 Task: Select a due date automation when advanced off, 2 working days after a card is due at 02:00 PM.
Action: Mouse moved to (493, 519)
Screenshot: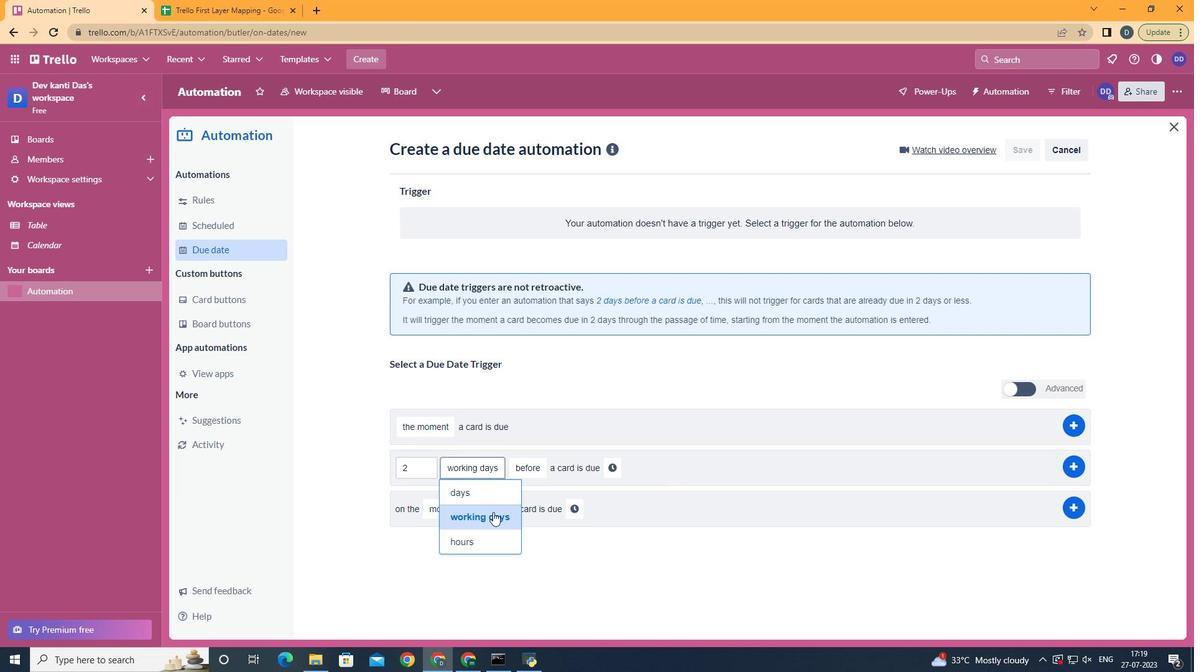 
Action: Mouse pressed left at (493, 519)
Screenshot: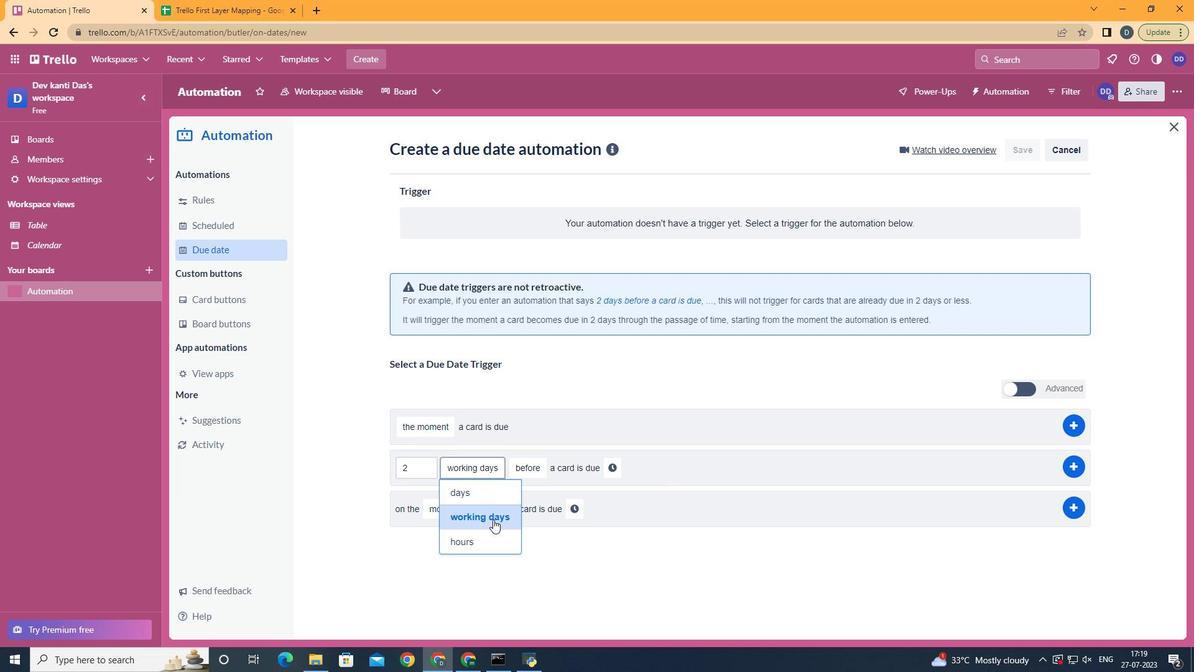 
Action: Mouse moved to (537, 514)
Screenshot: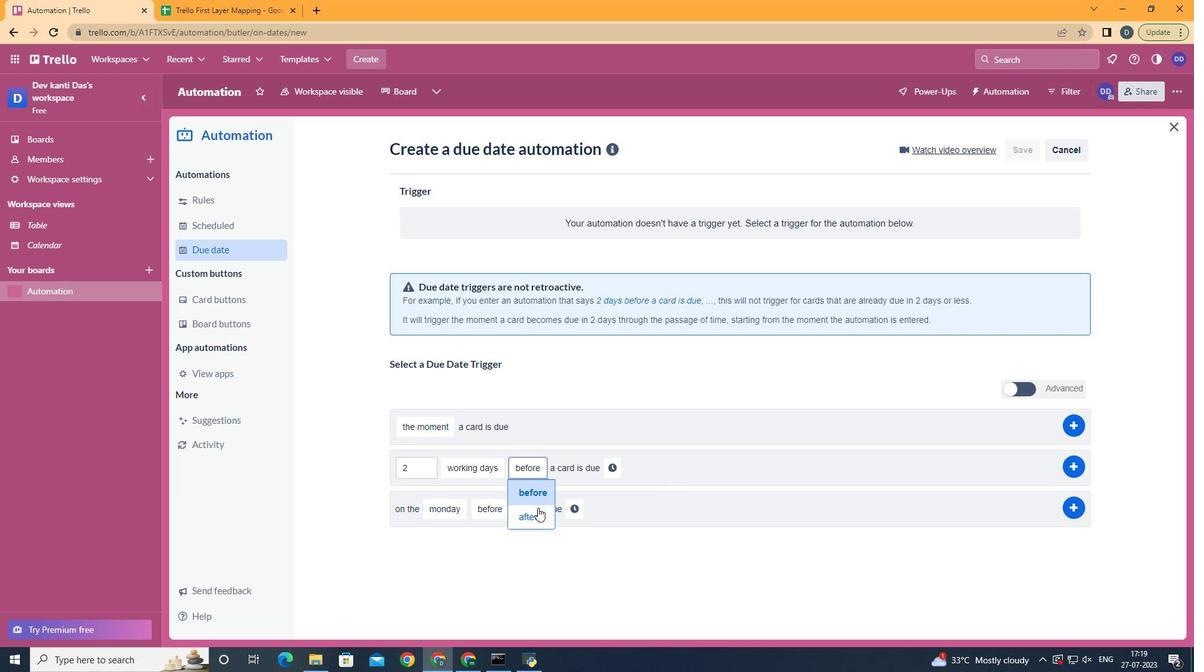 
Action: Mouse pressed left at (537, 514)
Screenshot: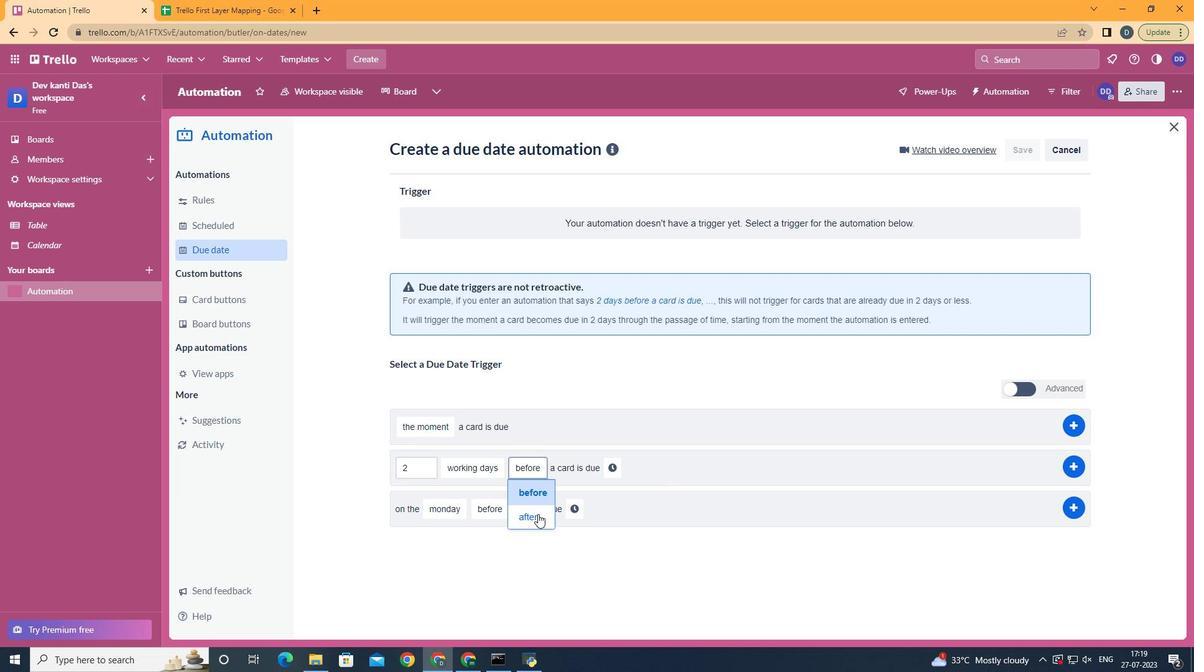 
Action: Mouse moved to (604, 467)
Screenshot: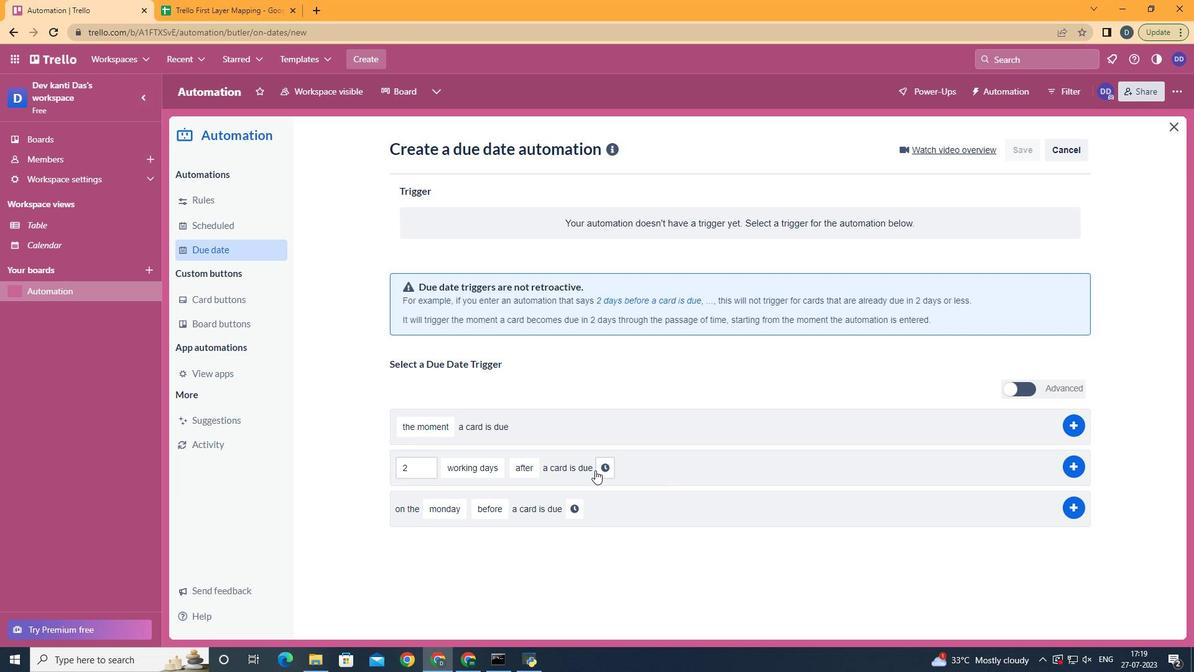 
Action: Mouse pressed left at (604, 467)
Screenshot: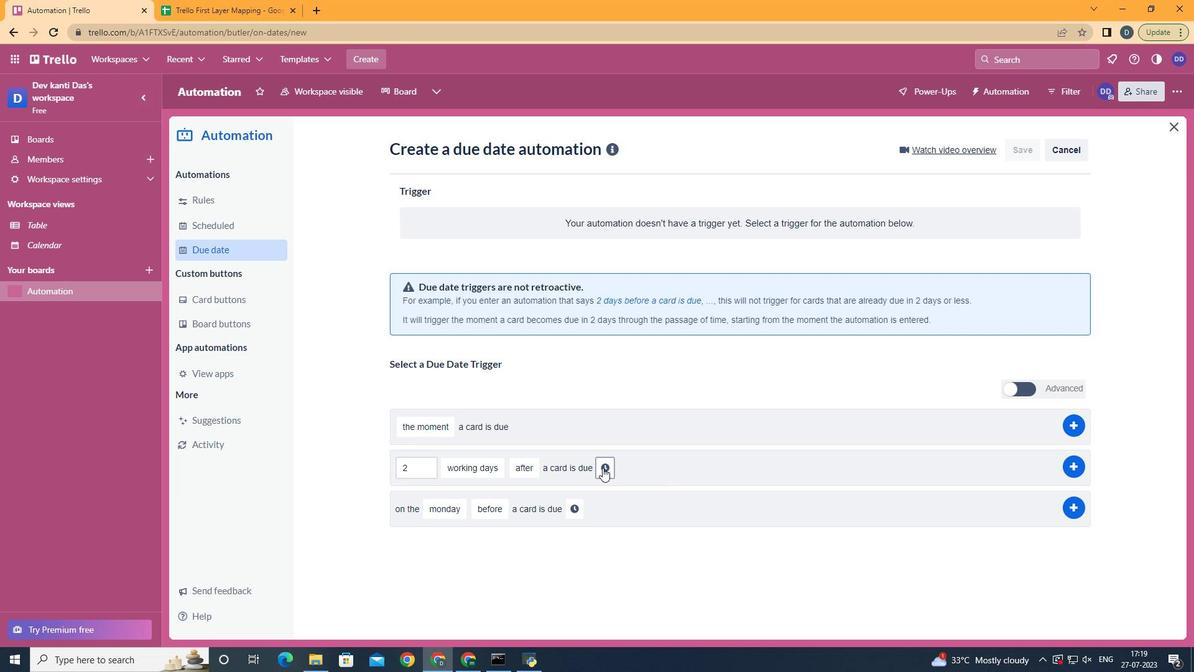 
Action: Mouse moved to (645, 466)
Screenshot: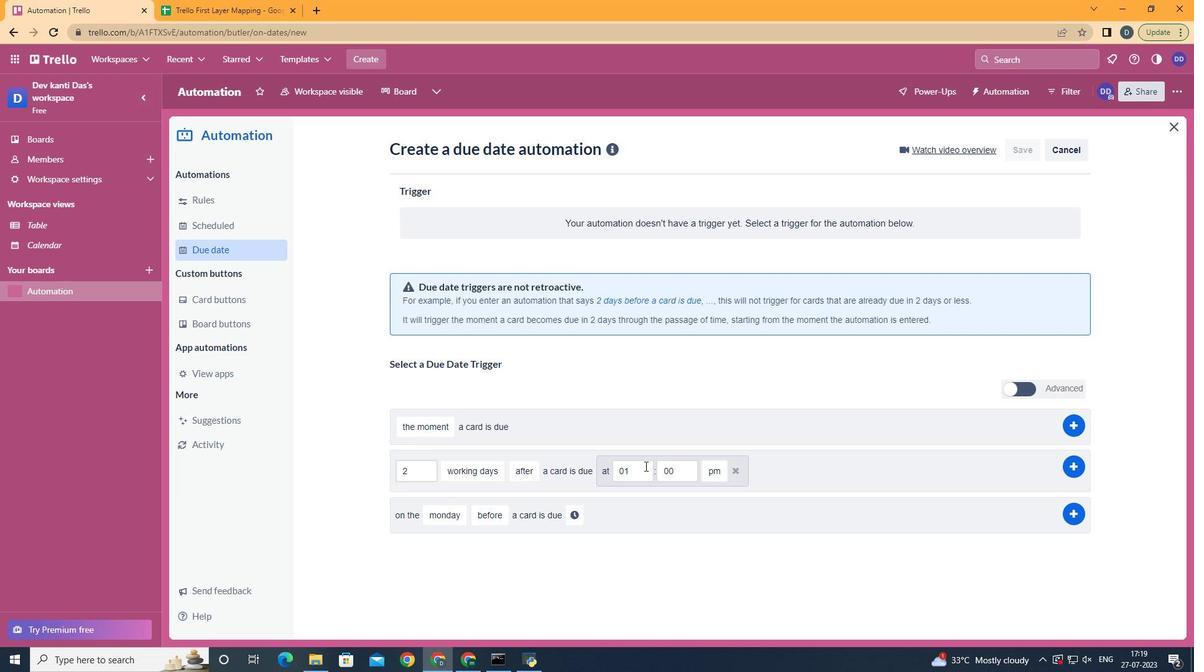 
Action: Mouse pressed left at (645, 466)
Screenshot: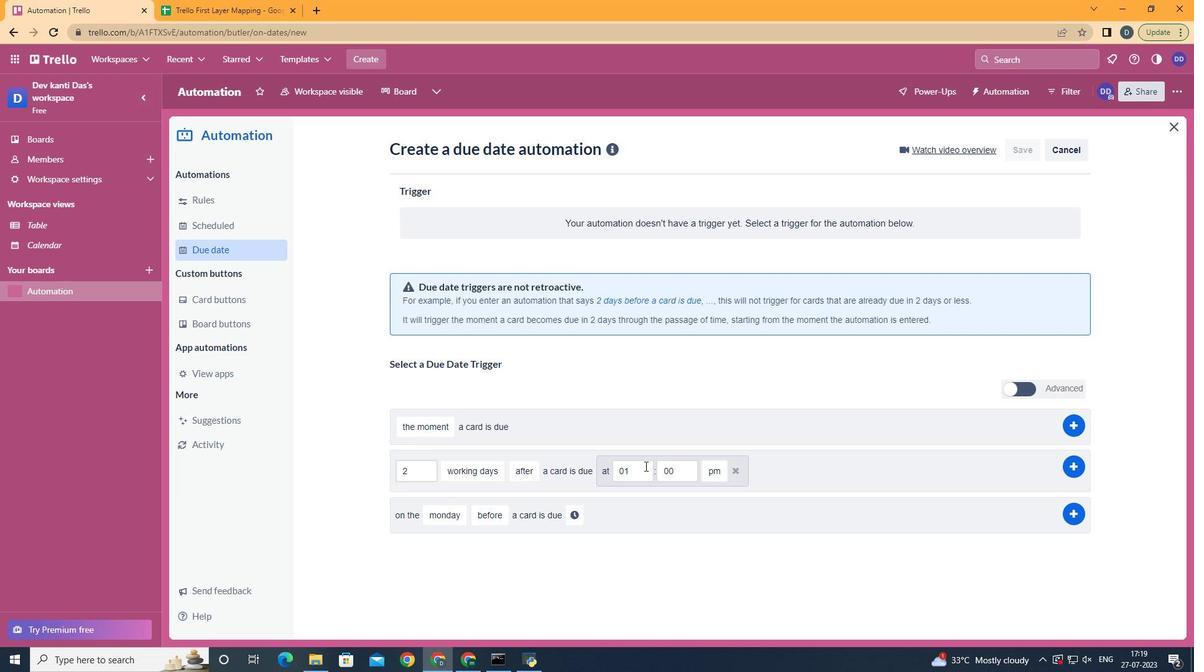 
Action: Key pressed <Key.backspace>2
Screenshot: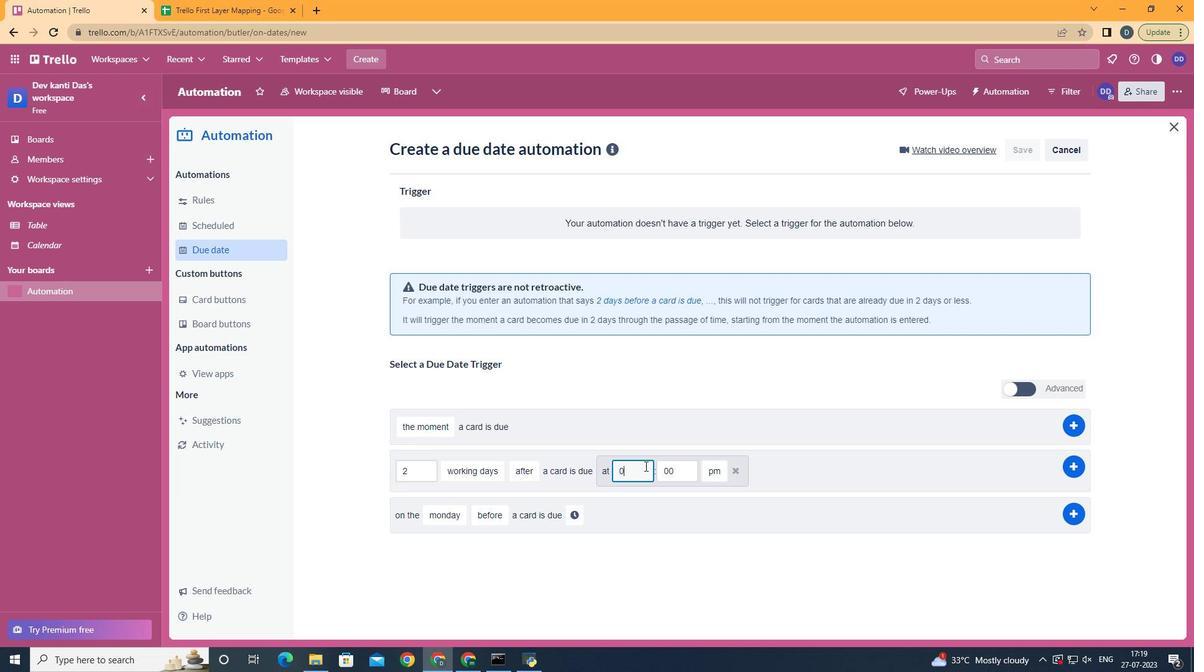 
Action: Mouse moved to (720, 520)
Screenshot: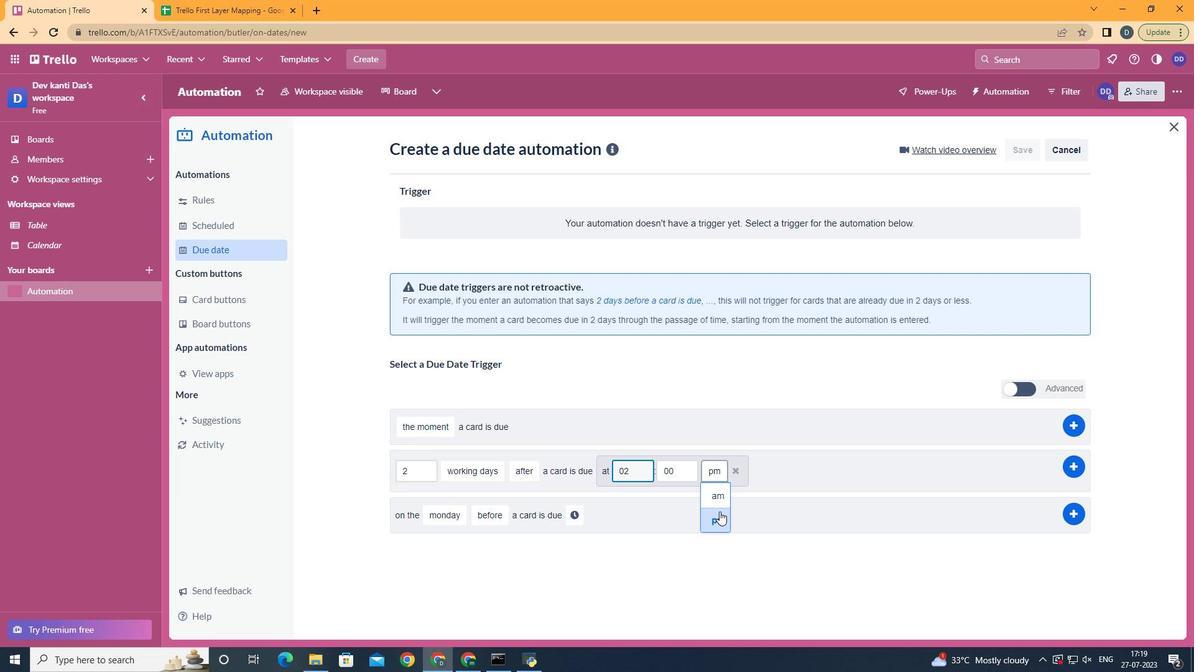 
Action: Mouse pressed left at (720, 520)
Screenshot: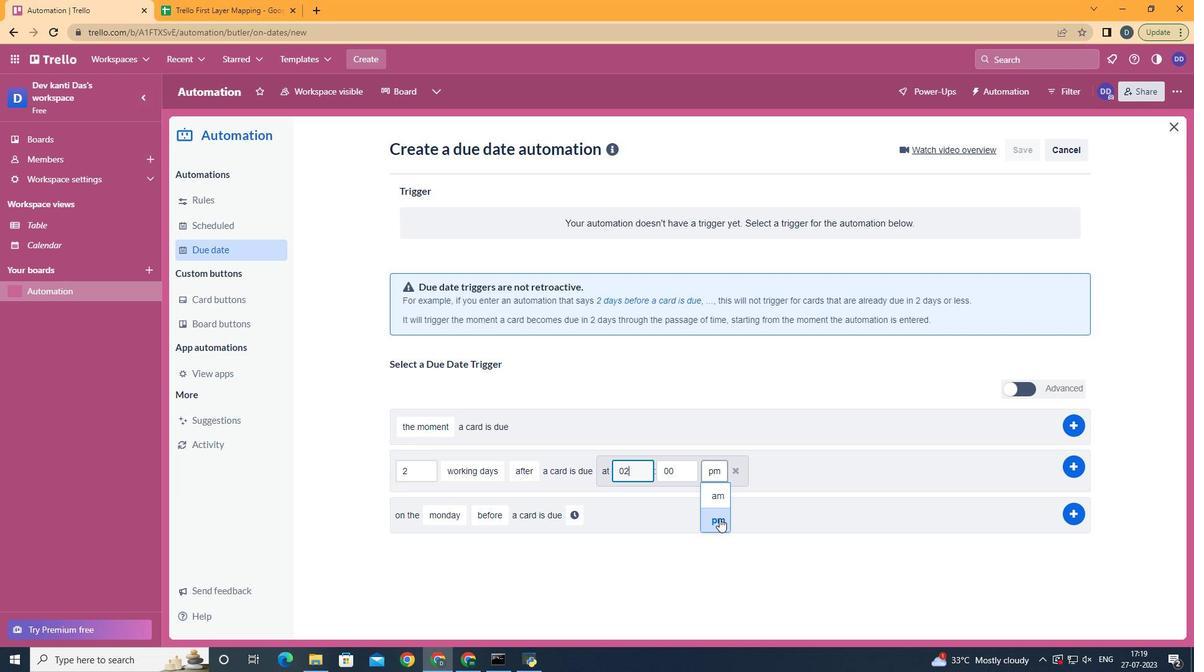 
